 Task: Set the time to 10:00 AM for the new scheduled reminder.
Action: Mouse moved to (1217, 173)
Screenshot: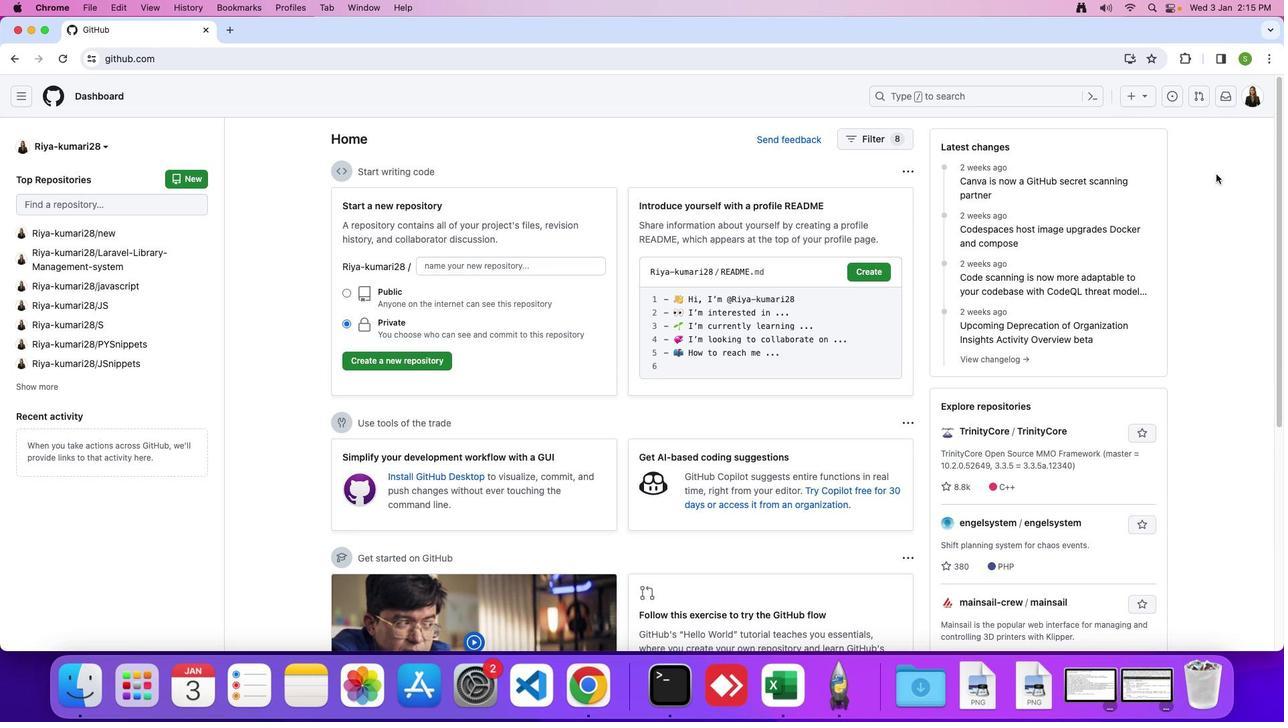
Action: Mouse pressed left at (1217, 173)
Screenshot: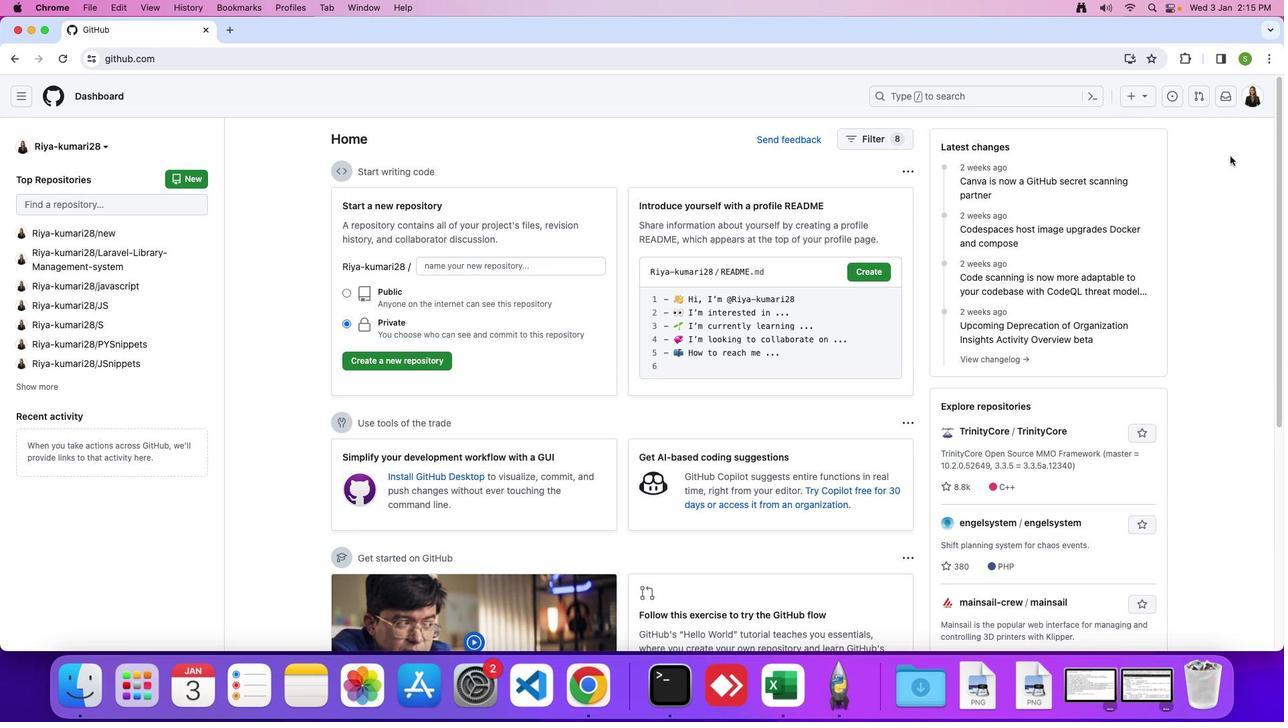
Action: Mouse moved to (1251, 97)
Screenshot: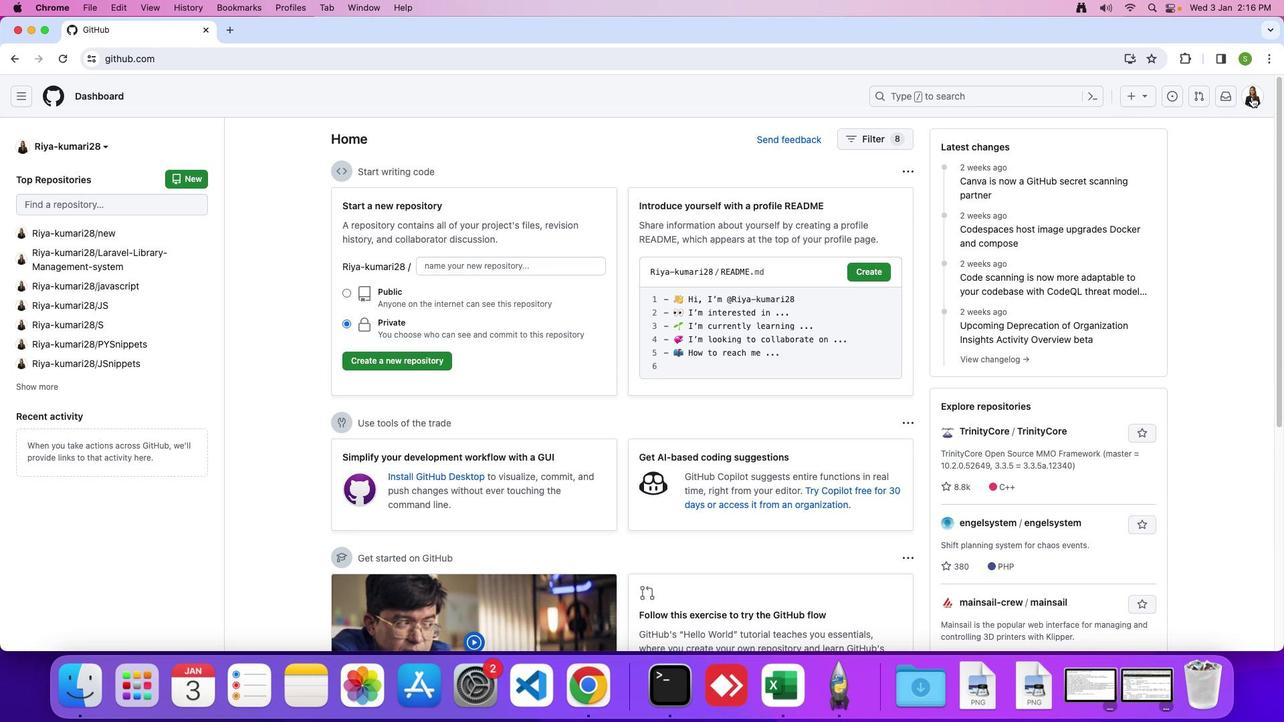 
Action: Mouse pressed left at (1251, 97)
Screenshot: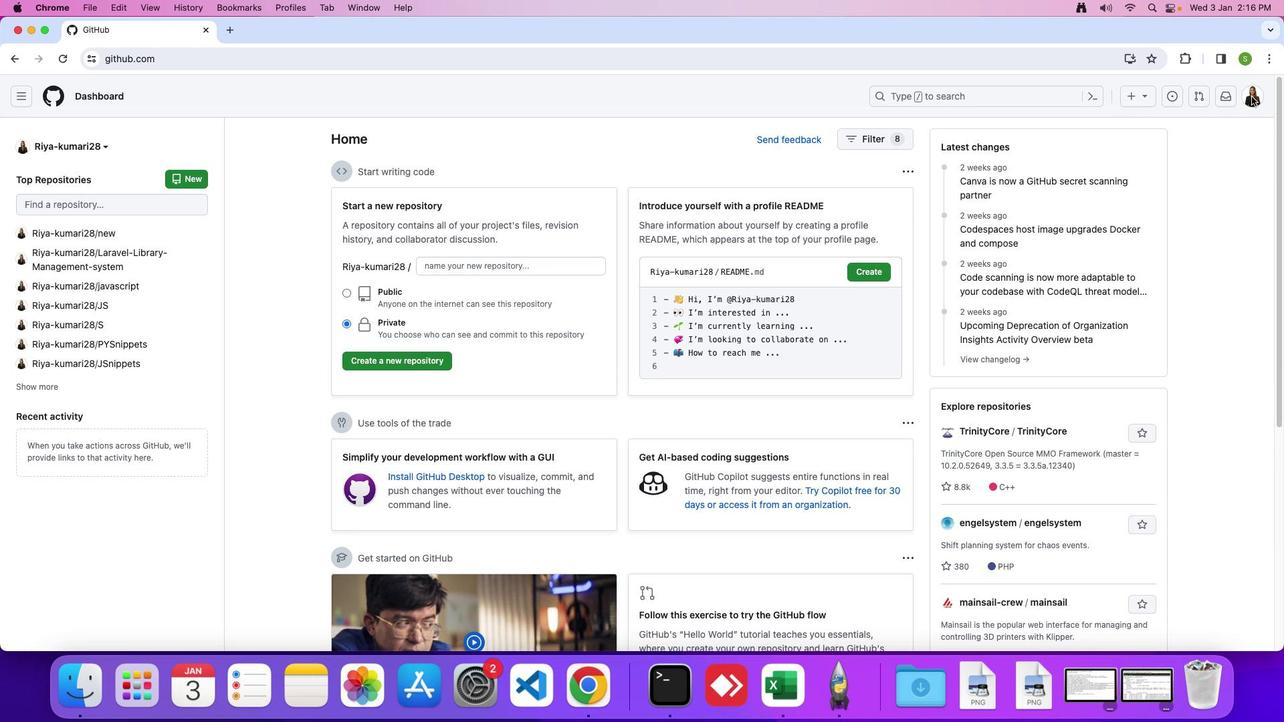 
Action: Mouse moved to (1134, 469)
Screenshot: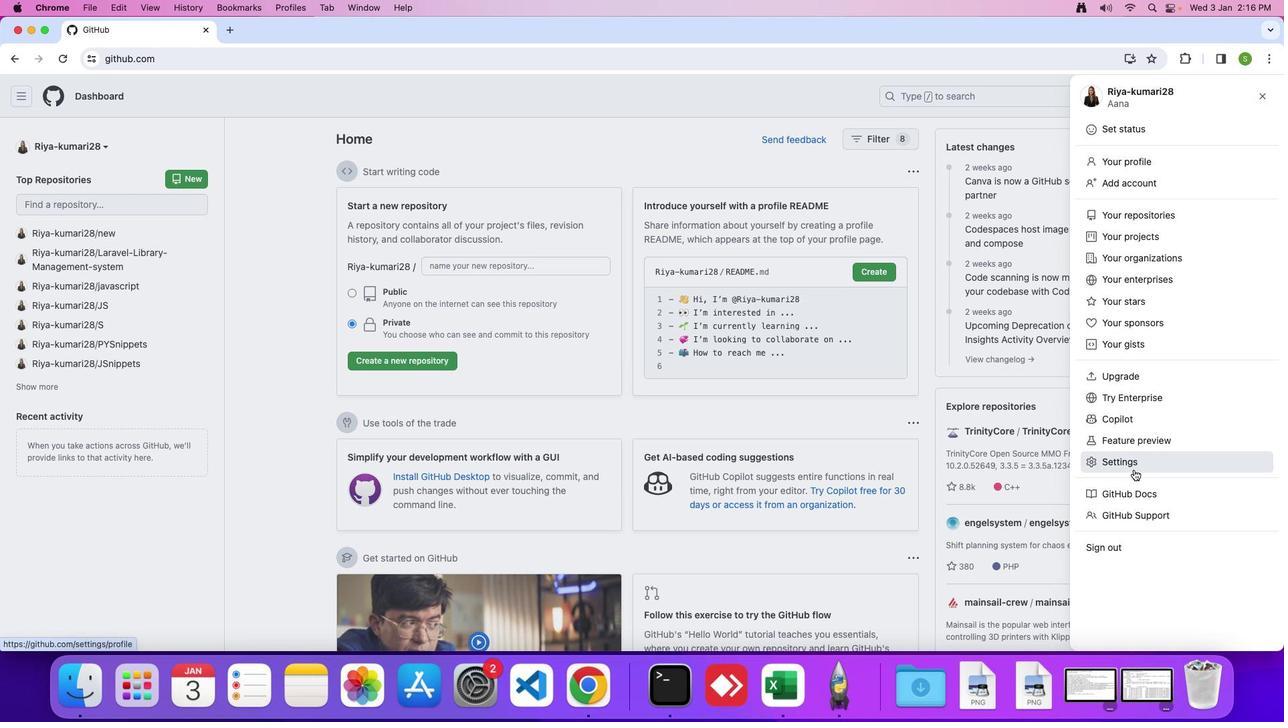 
Action: Mouse pressed left at (1134, 469)
Screenshot: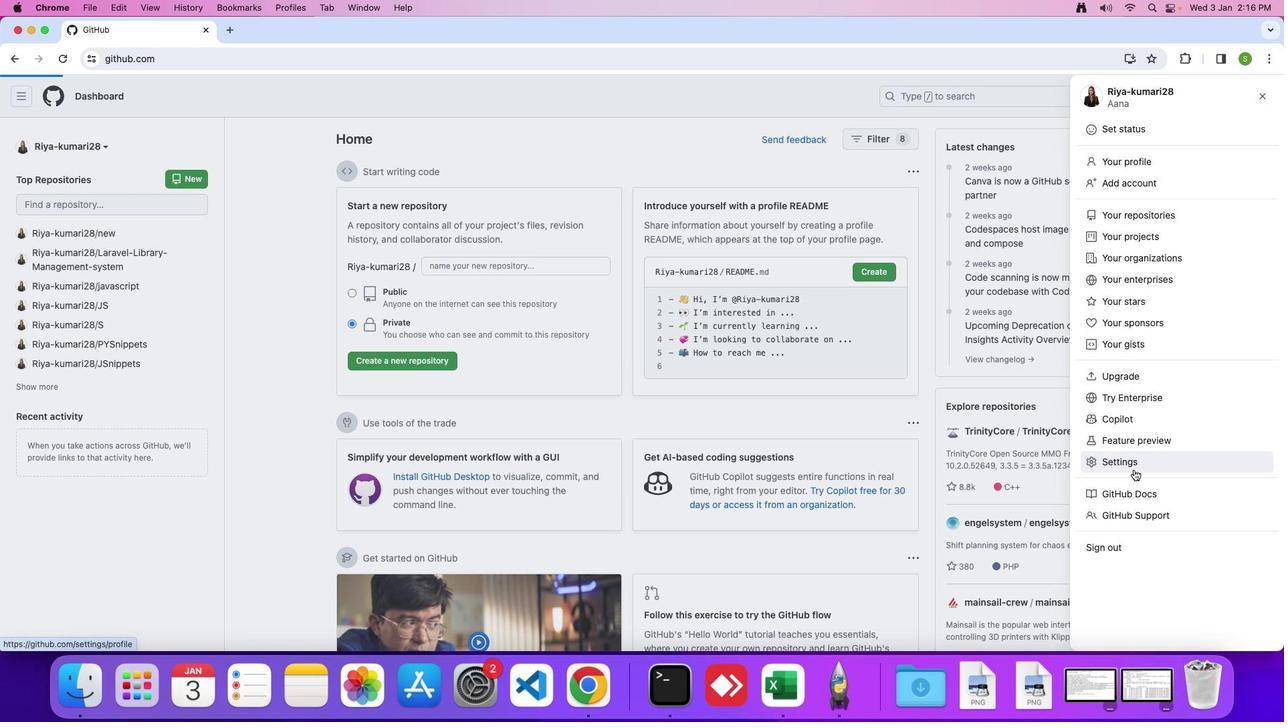 
Action: Mouse moved to (380, 461)
Screenshot: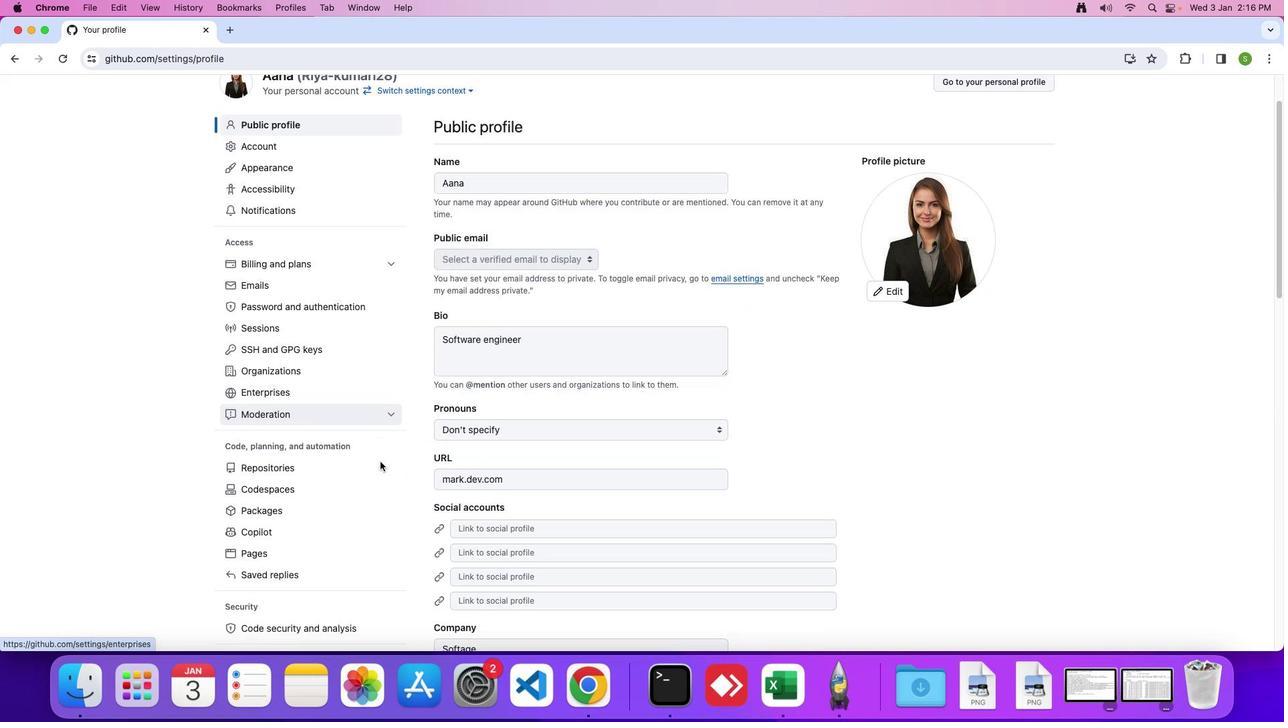 
Action: Mouse scrolled (380, 461) with delta (0, 0)
Screenshot: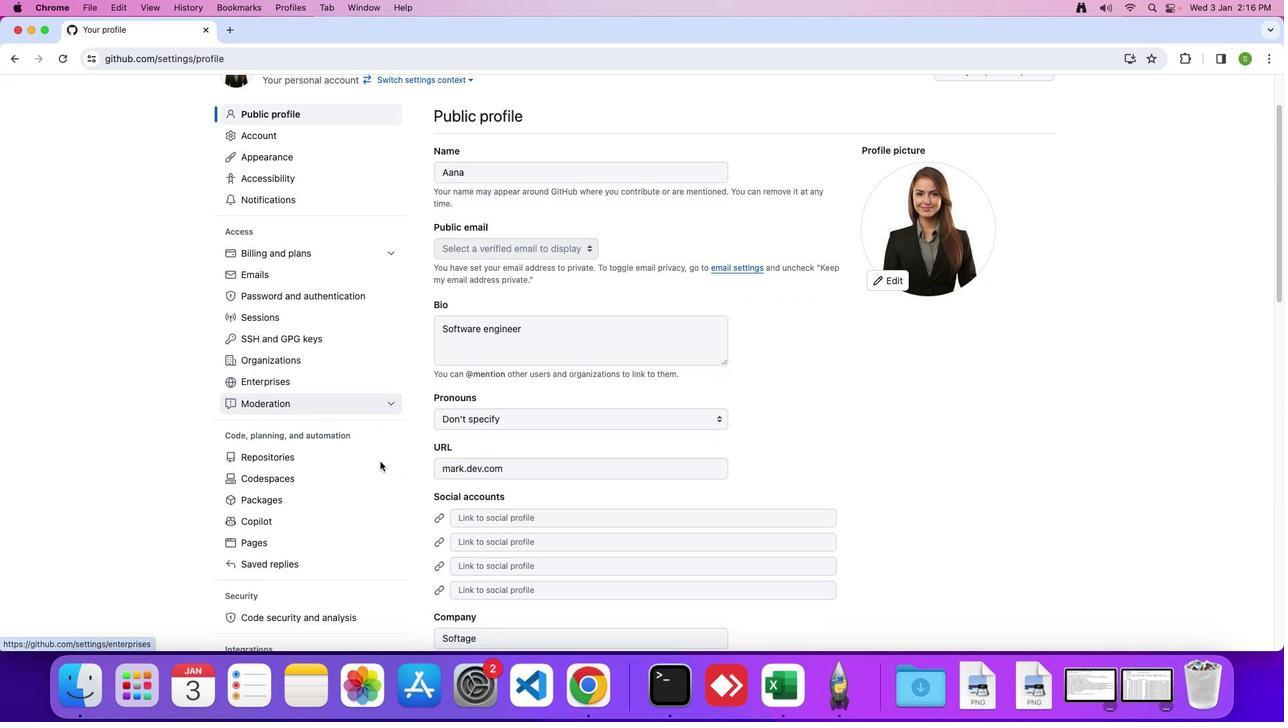 
Action: Mouse scrolled (380, 461) with delta (0, 2)
Screenshot: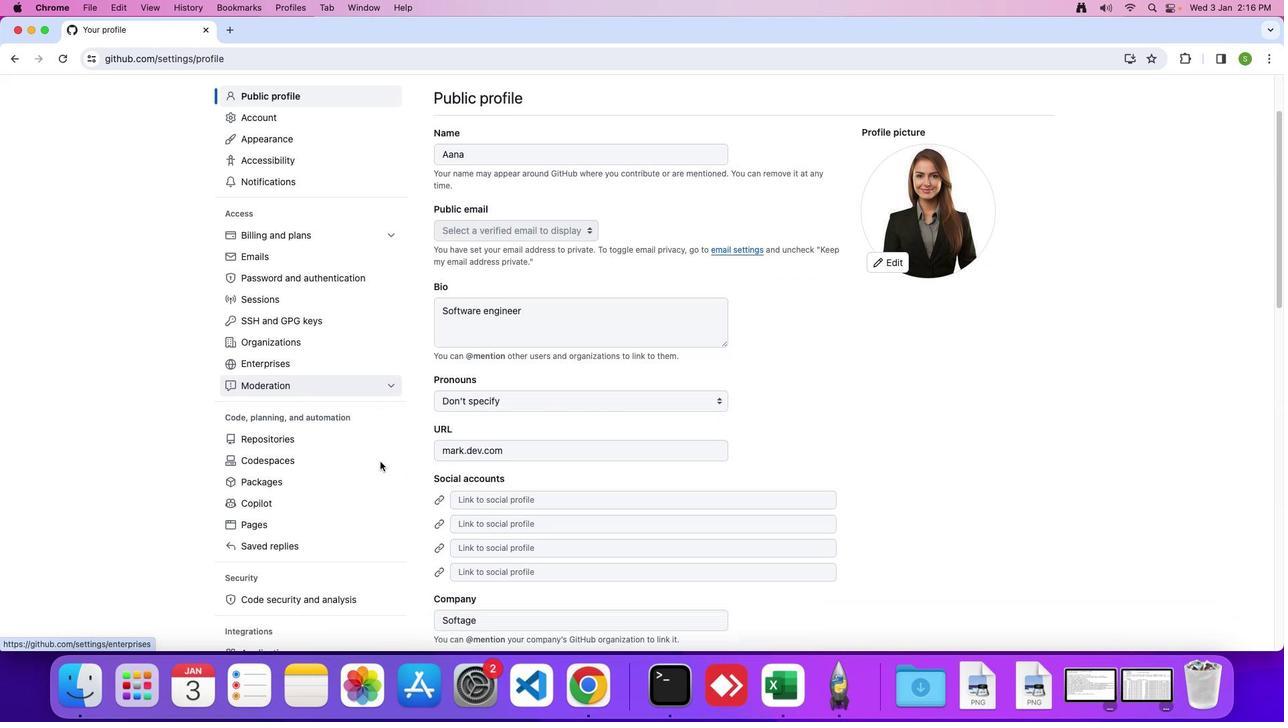 
Action: Mouse moved to (380, 461)
Screenshot: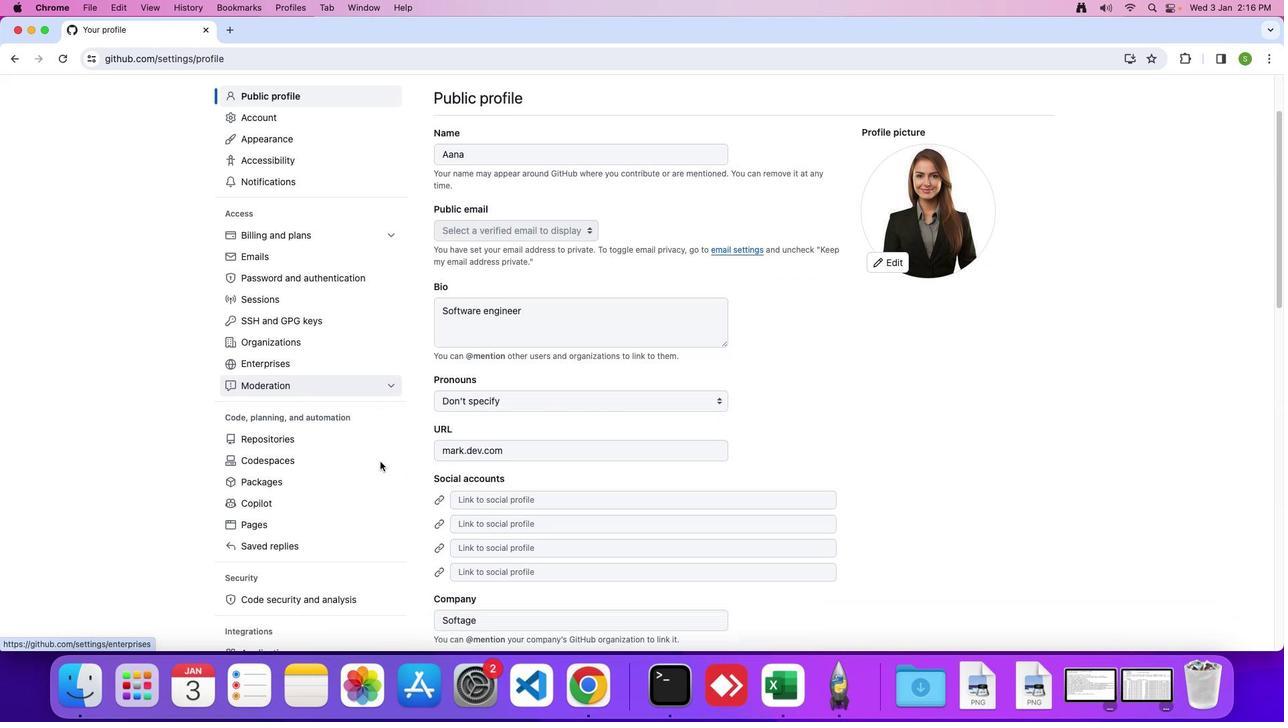 
Action: Mouse scrolled (380, 461) with delta (0, -2)
Screenshot: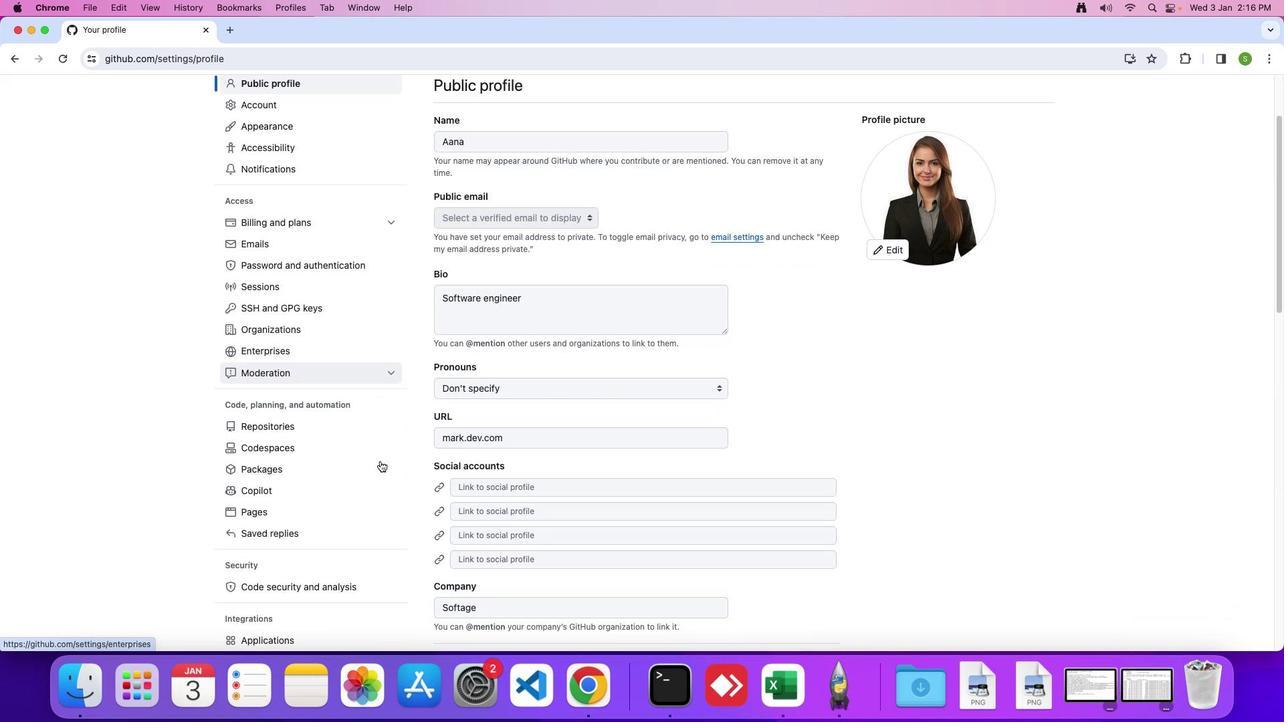 
Action: Mouse moved to (380, 461)
Screenshot: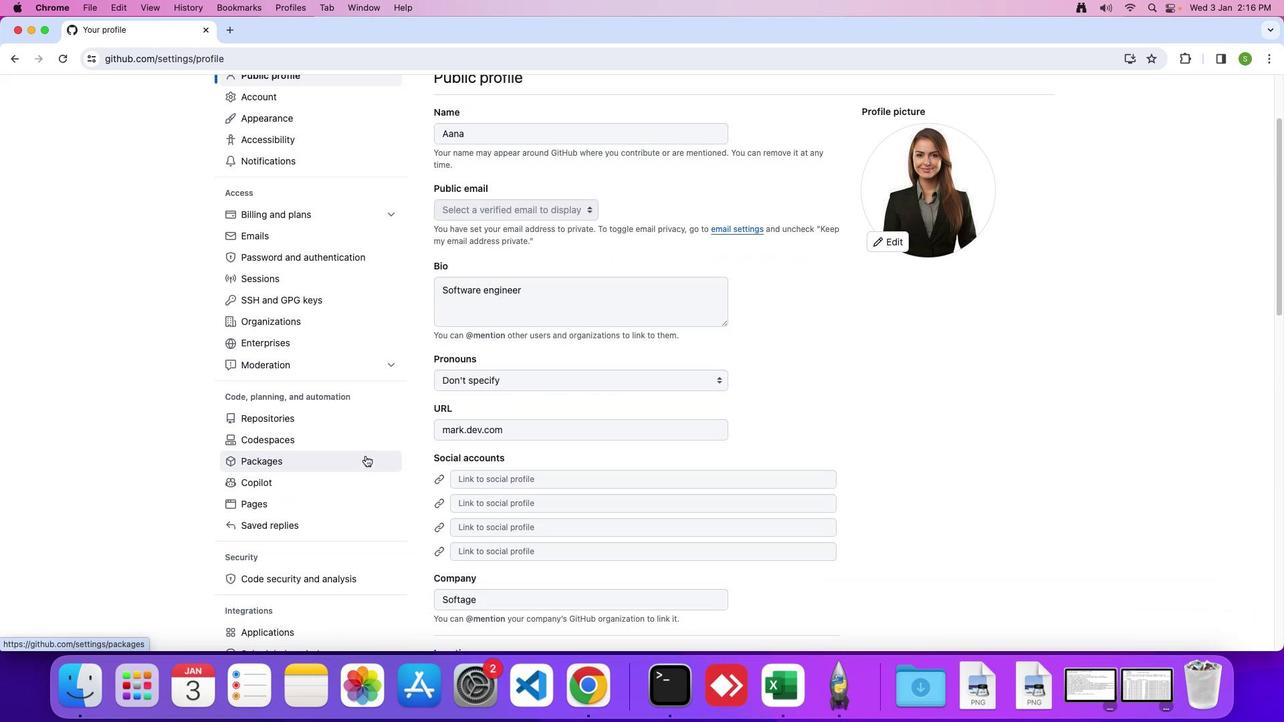 
Action: Mouse scrolled (380, 461) with delta (0, 0)
Screenshot: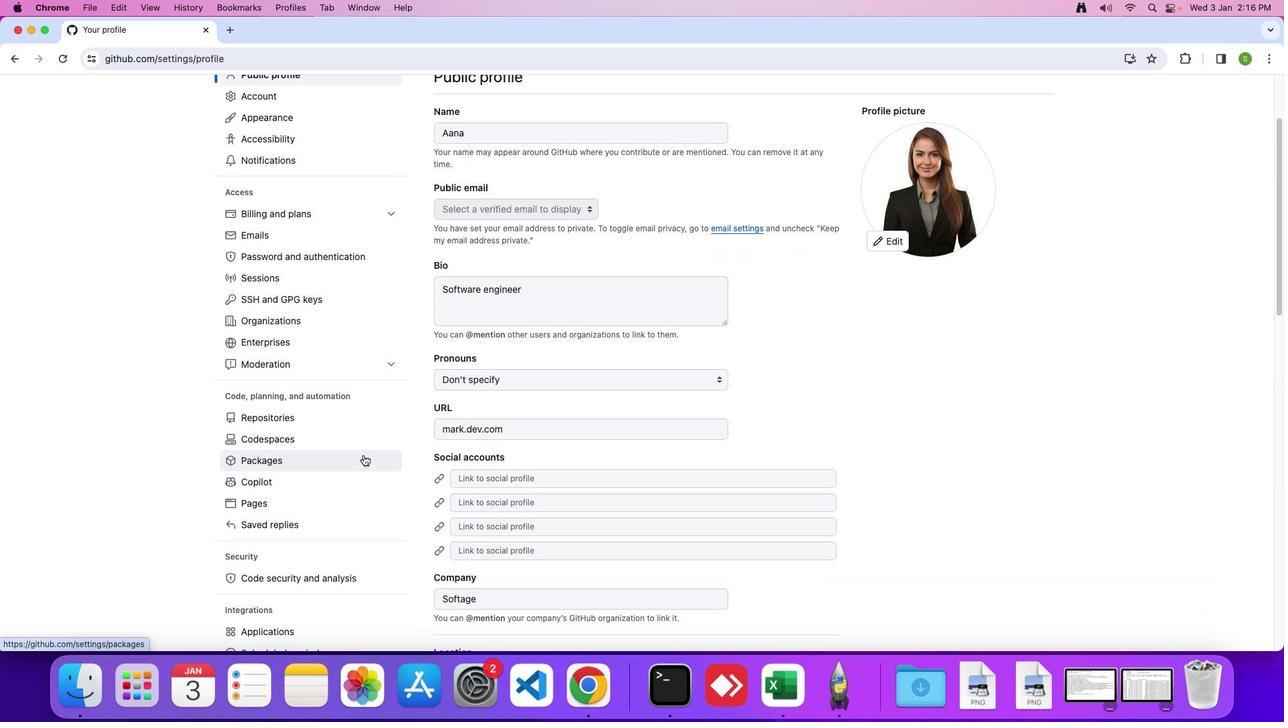 
Action: Mouse moved to (364, 454)
Screenshot: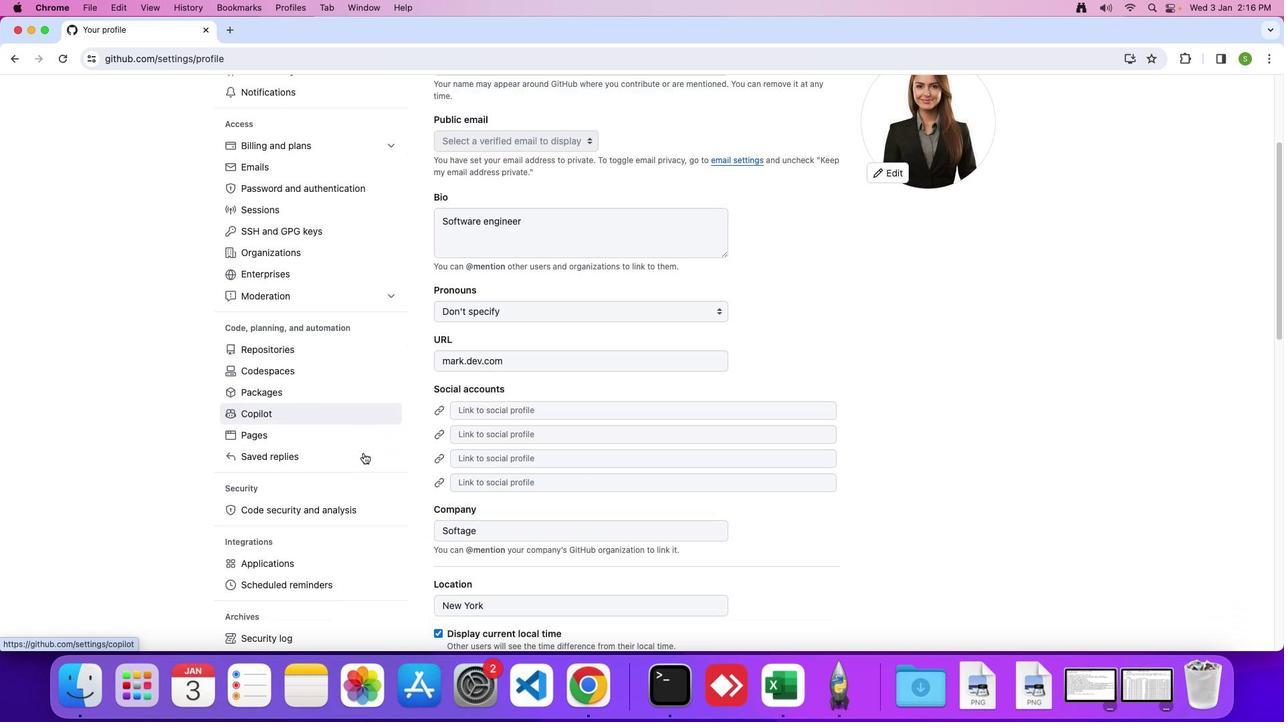 
Action: Mouse scrolled (364, 454) with delta (0, 0)
Screenshot: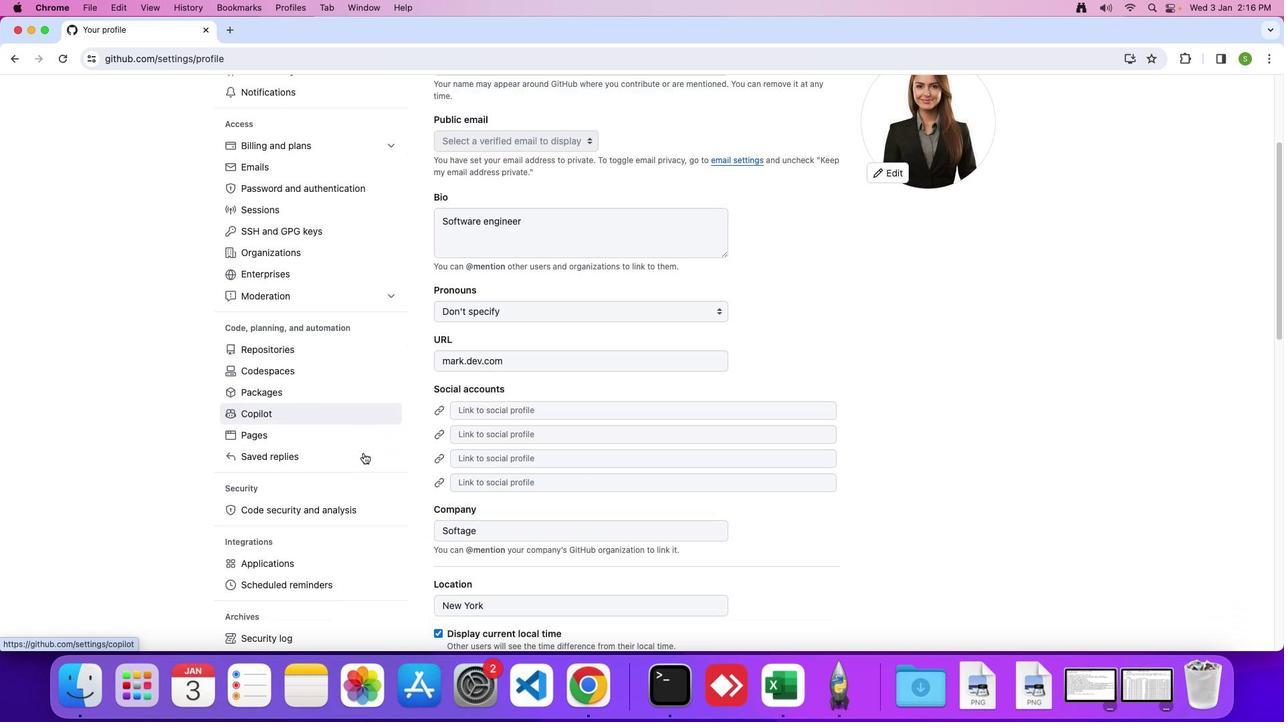 
Action: Mouse moved to (364, 454)
Screenshot: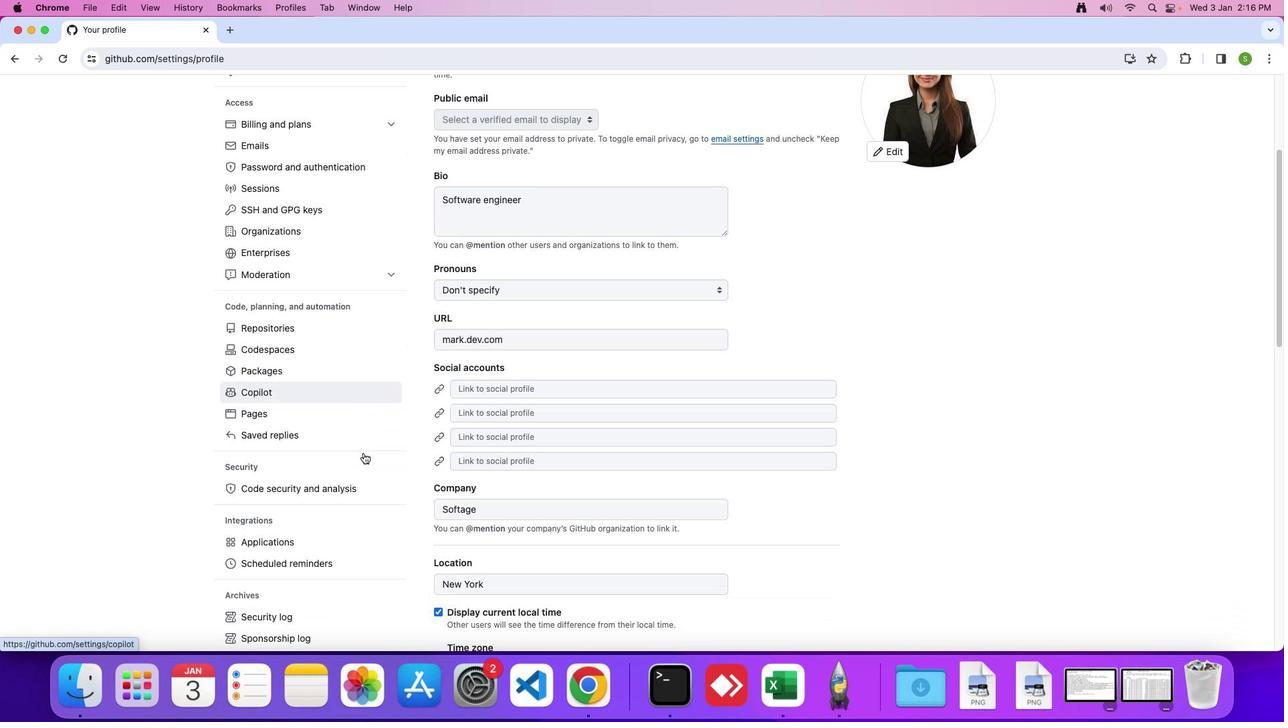 
Action: Mouse scrolled (364, 454) with delta (0, 0)
Screenshot: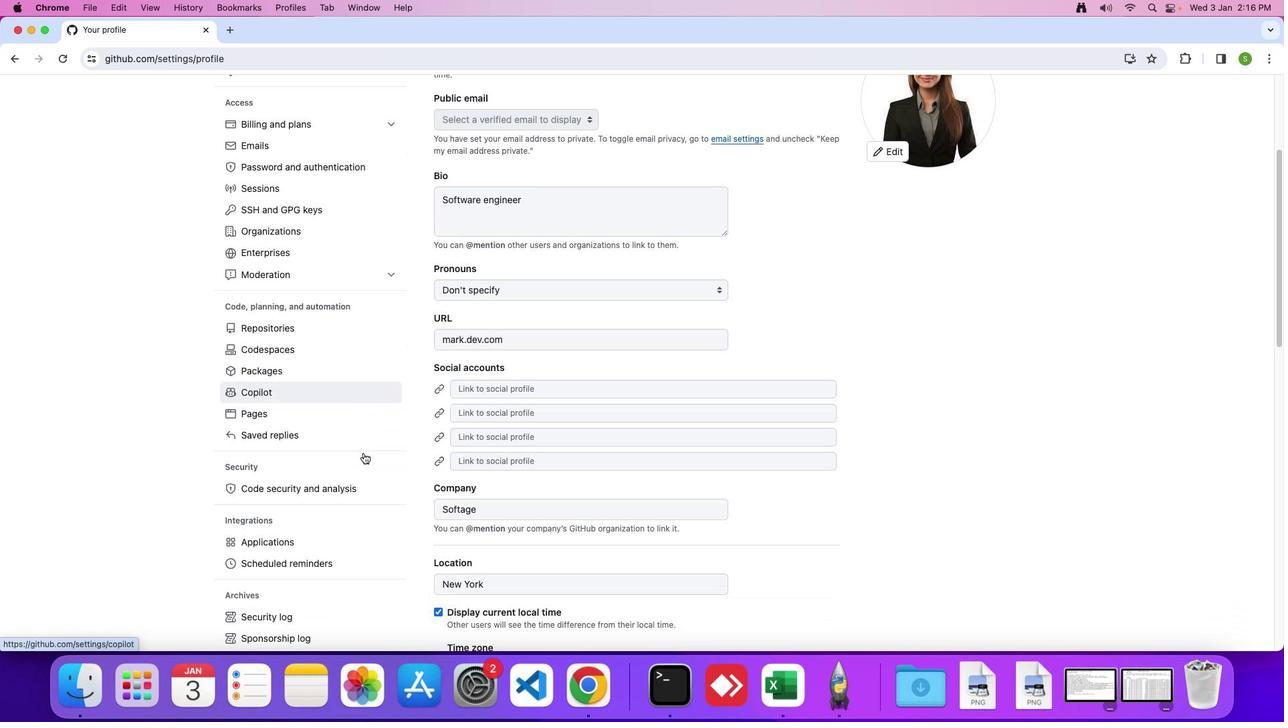 
Action: Mouse moved to (364, 453)
Screenshot: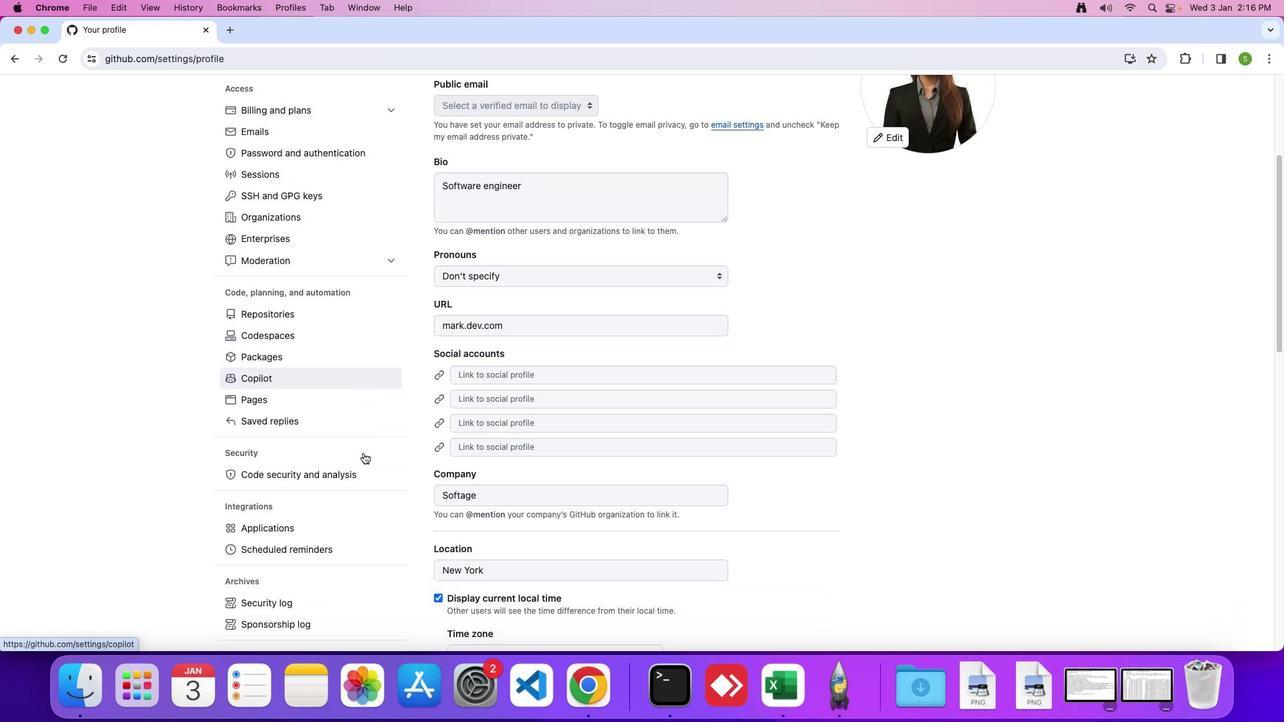 
Action: Mouse scrolled (364, 453) with delta (0, -1)
Screenshot: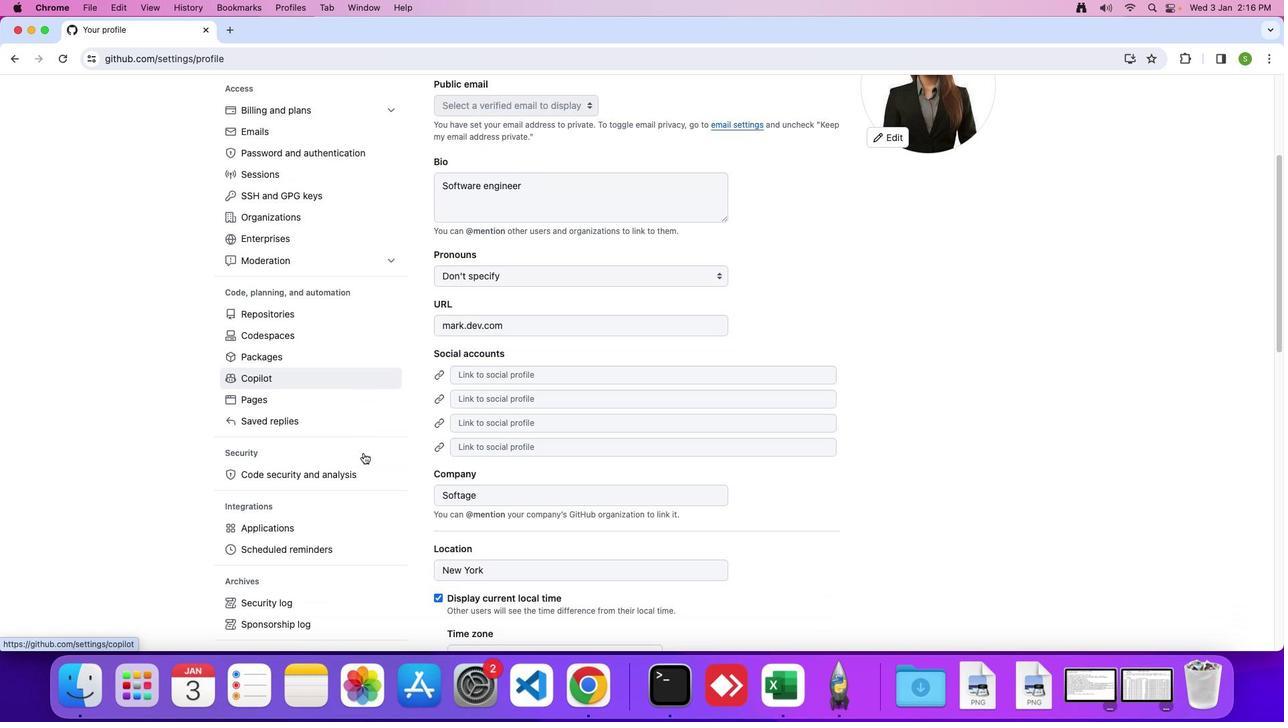 
Action: Mouse moved to (364, 453)
Screenshot: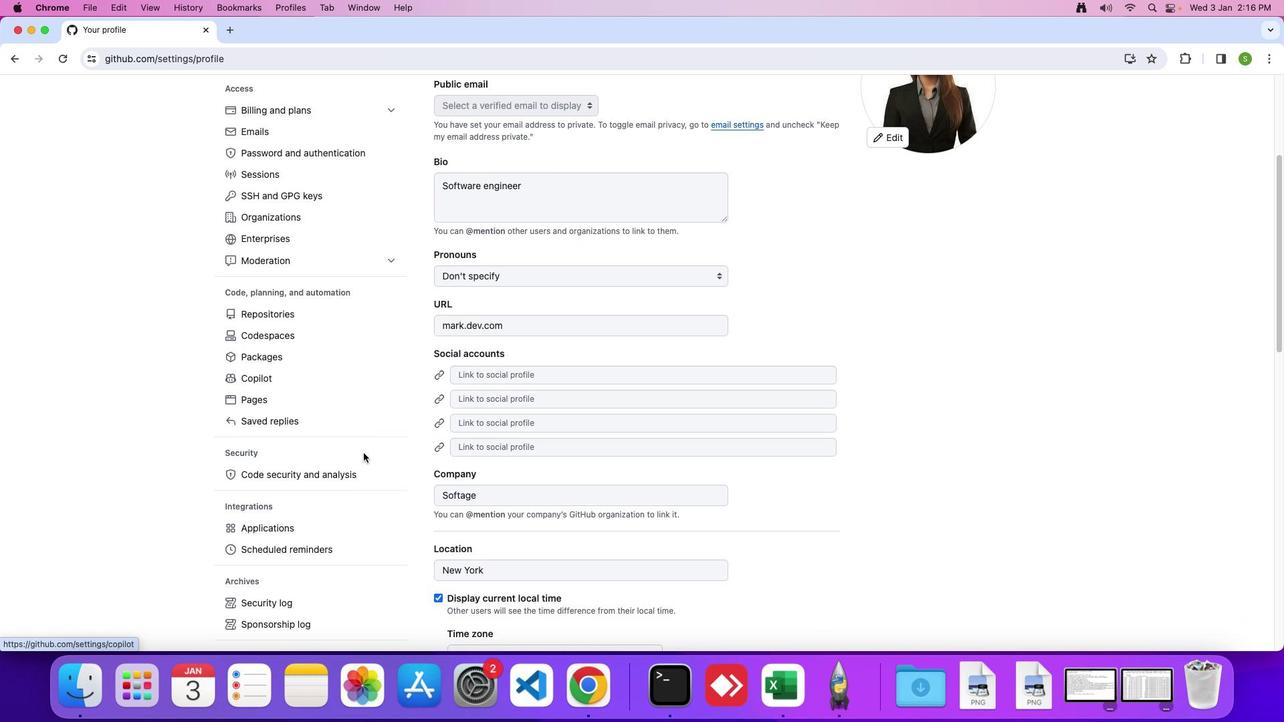 
Action: Mouse scrolled (364, 453) with delta (0, 0)
Screenshot: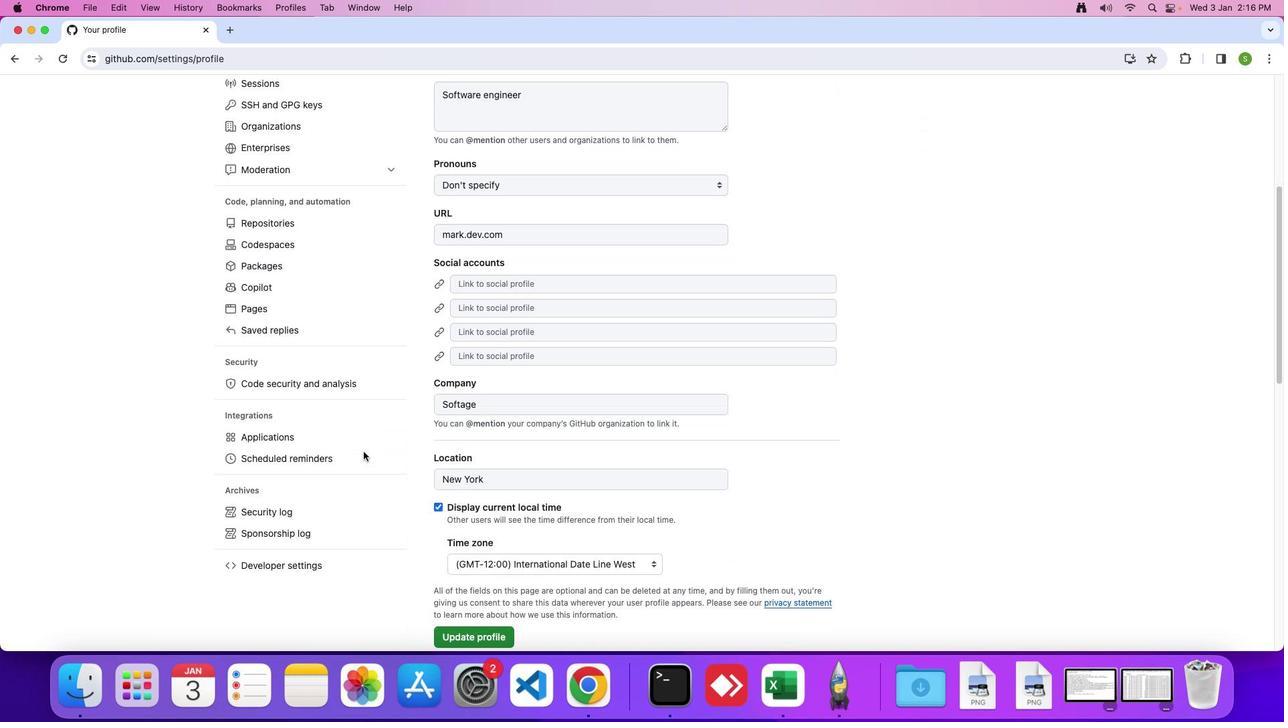 
Action: Mouse moved to (364, 453)
Screenshot: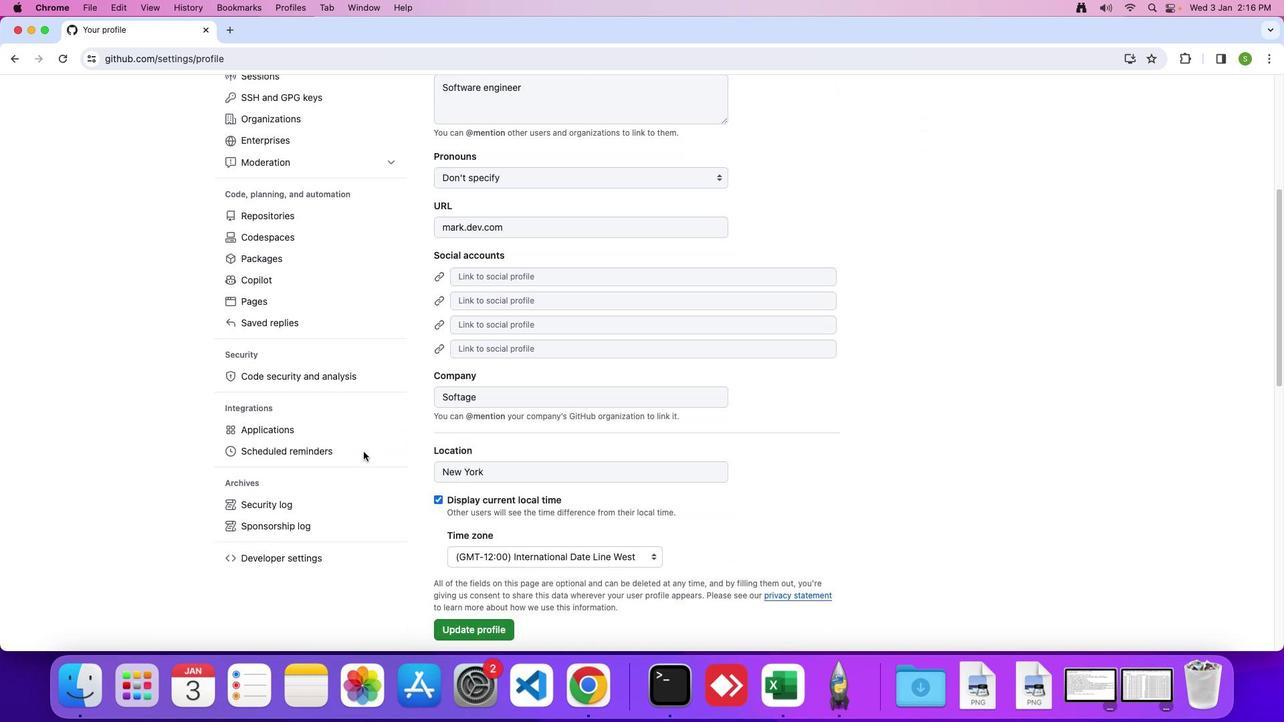 
Action: Mouse scrolled (364, 453) with delta (0, 0)
Screenshot: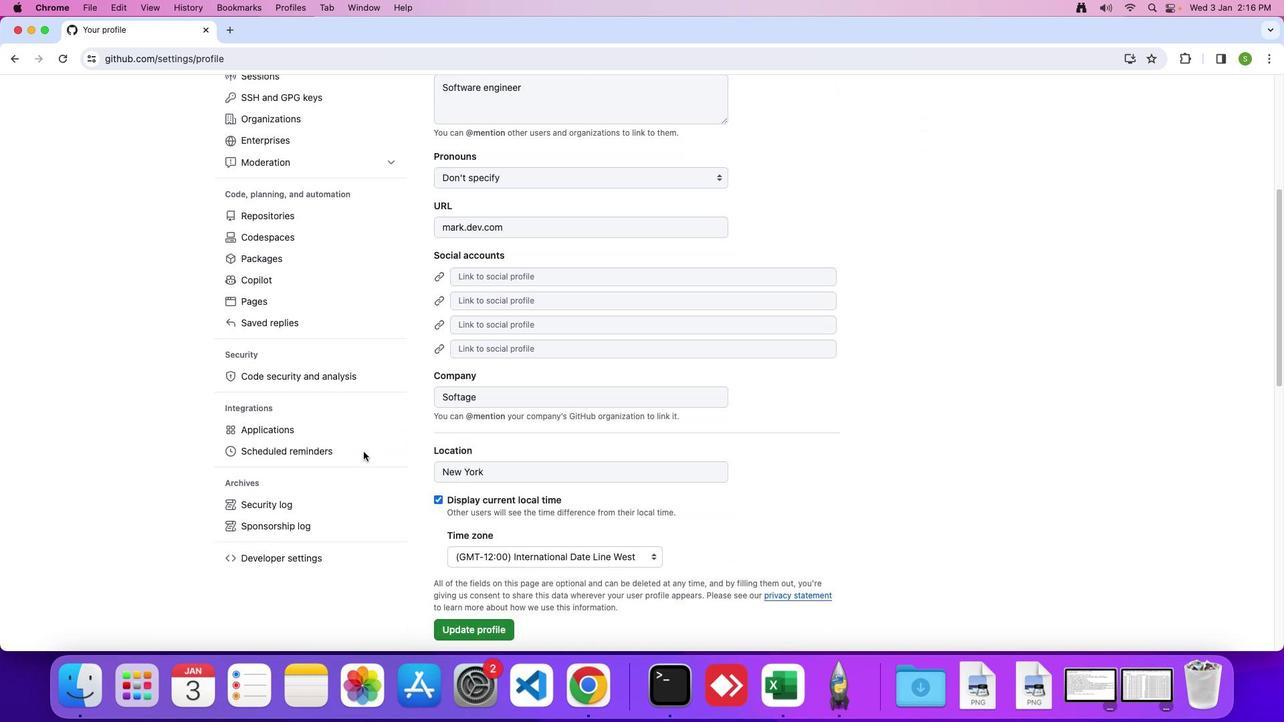 
Action: Mouse moved to (364, 452)
Screenshot: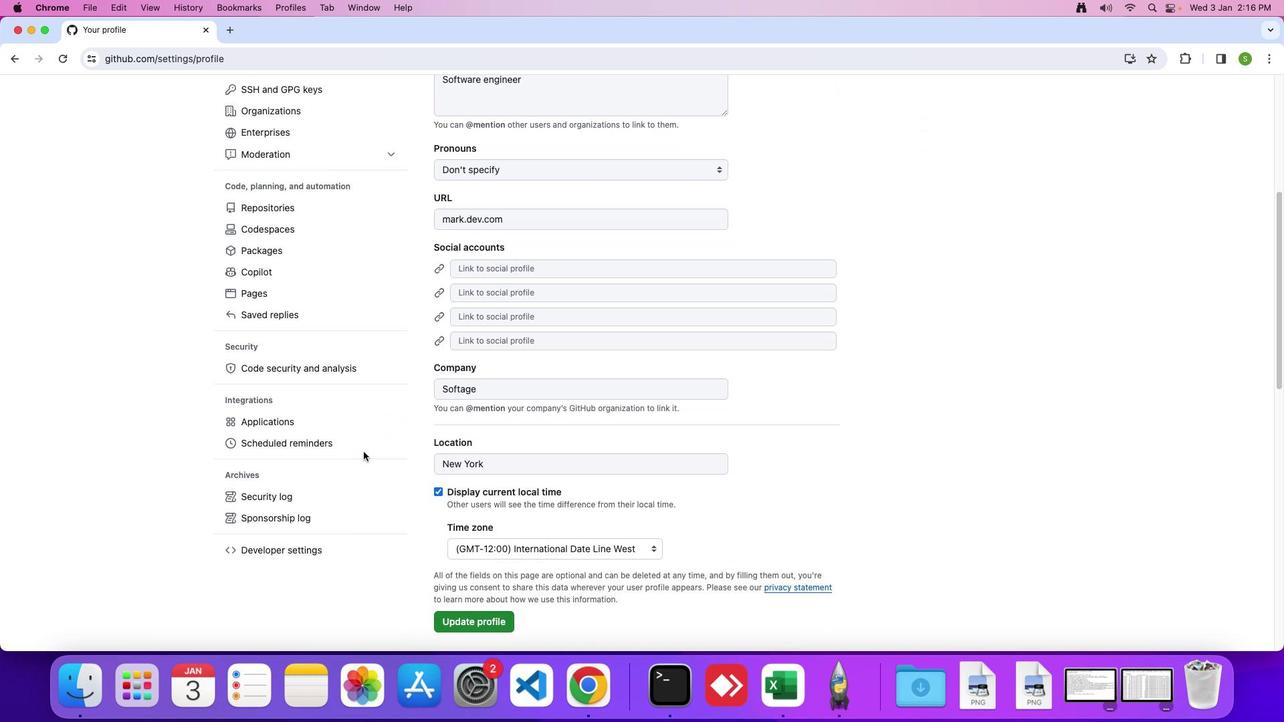 
Action: Mouse scrolled (364, 452) with delta (0, -1)
Screenshot: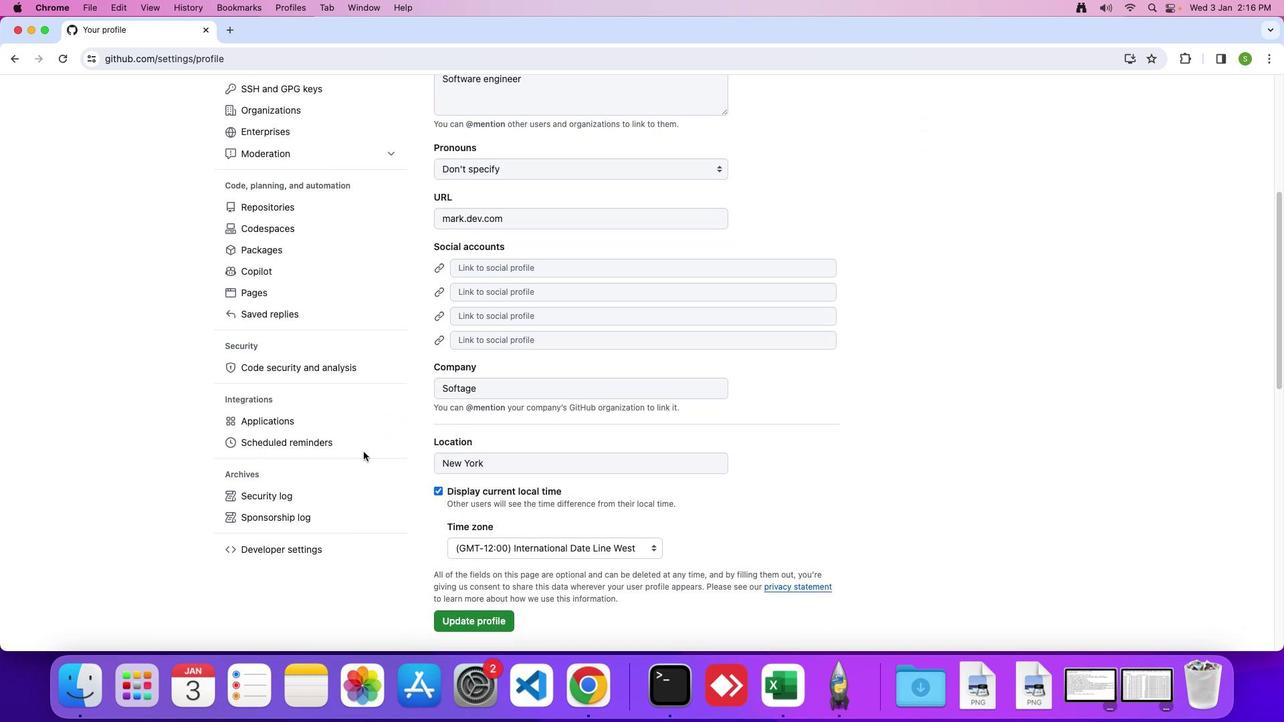 
Action: Mouse moved to (289, 438)
Screenshot: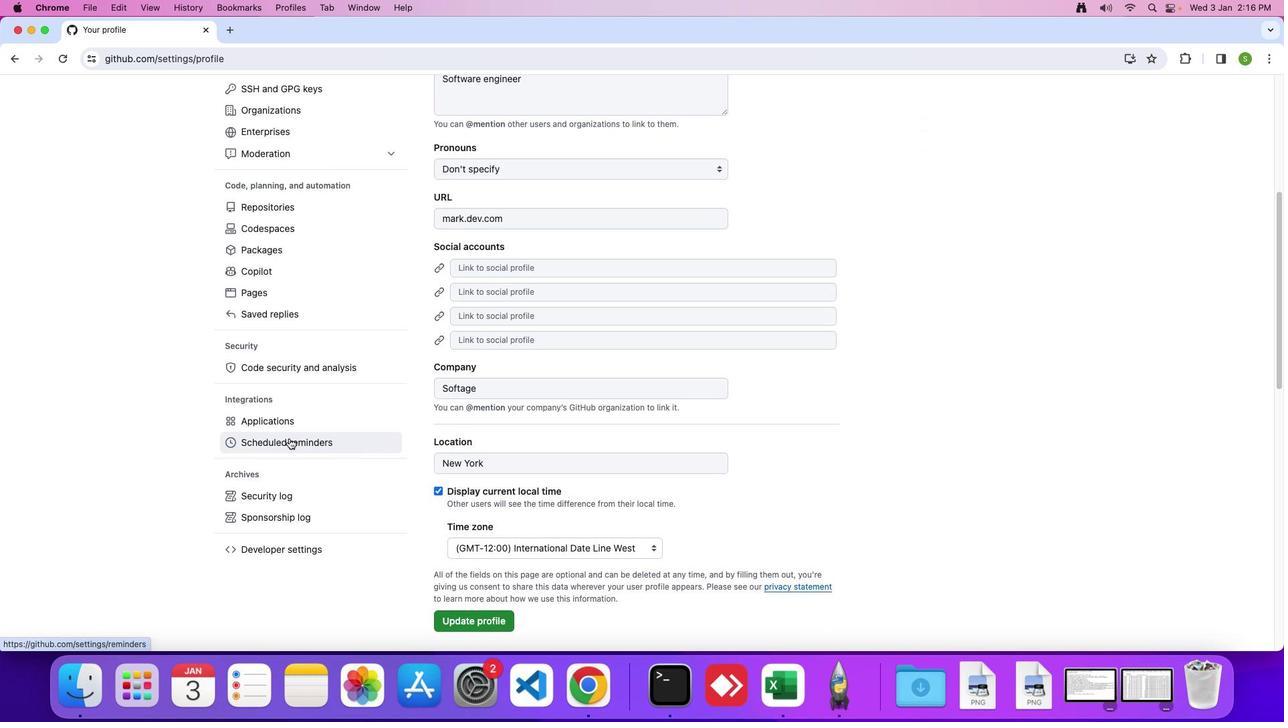 
Action: Mouse pressed left at (289, 438)
Screenshot: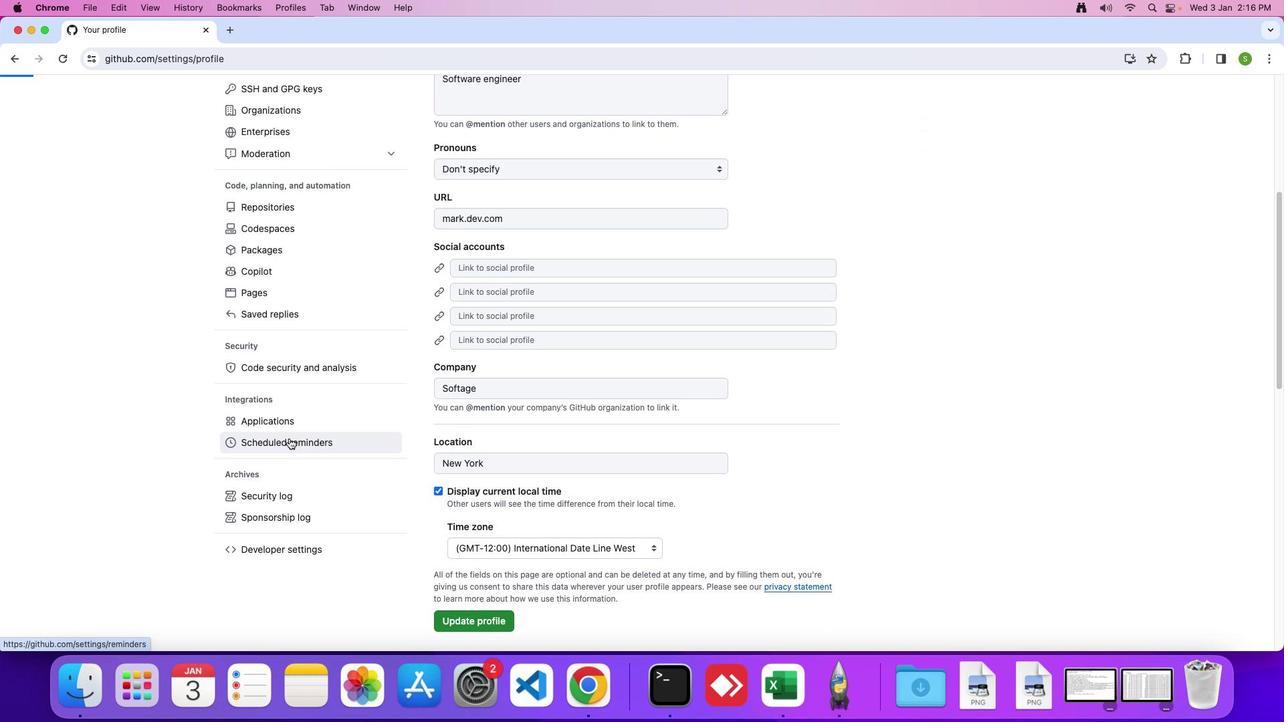 
Action: Mouse moved to (494, 305)
Screenshot: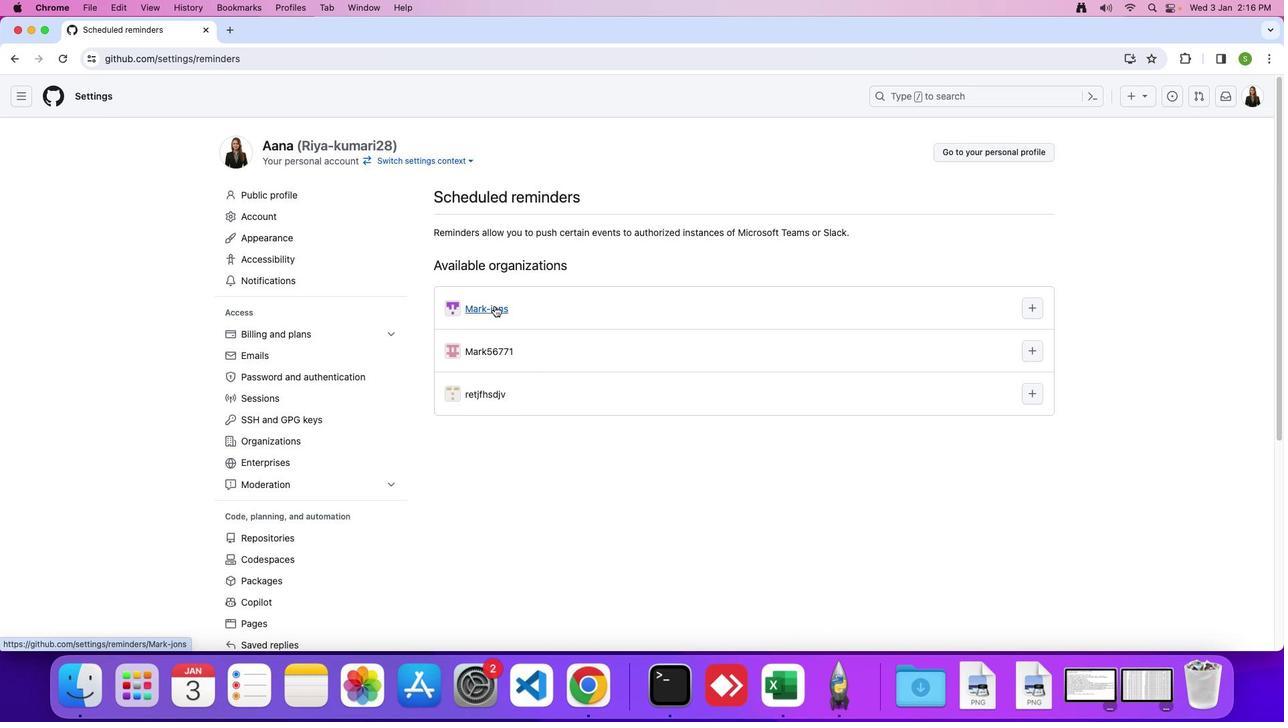 
Action: Mouse pressed left at (494, 305)
Screenshot: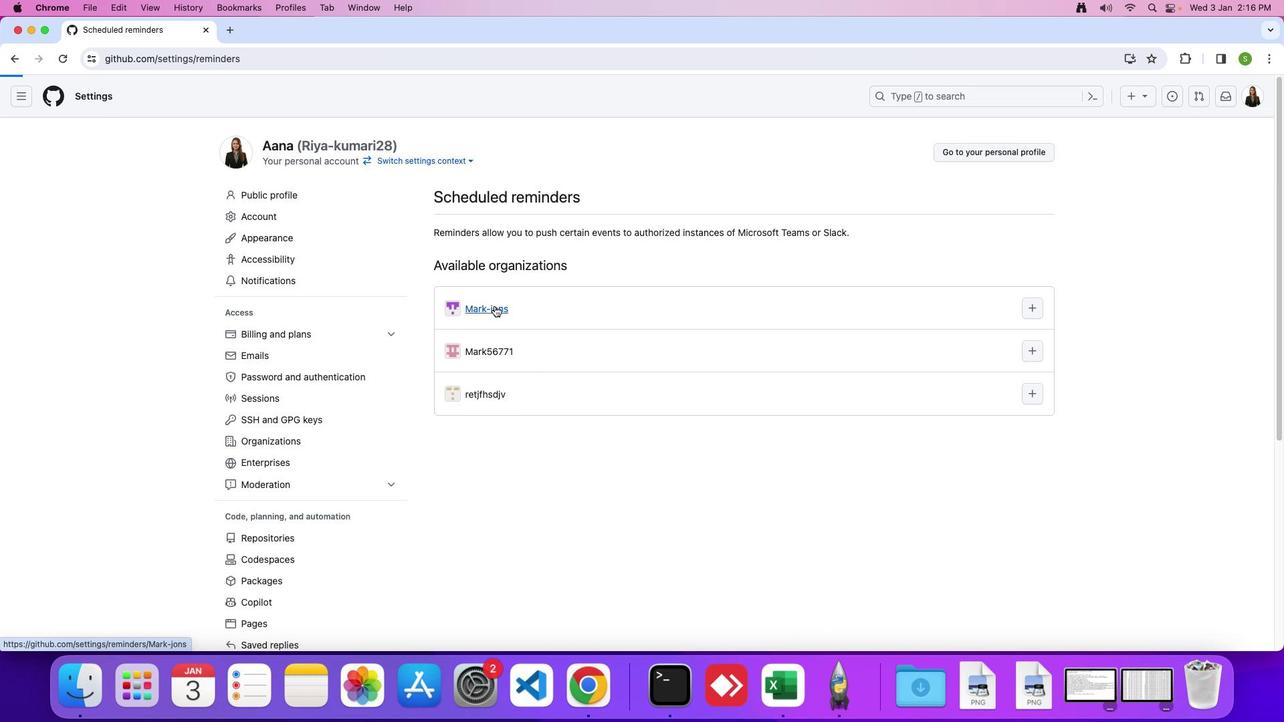 
Action: Mouse moved to (491, 387)
Screenshot: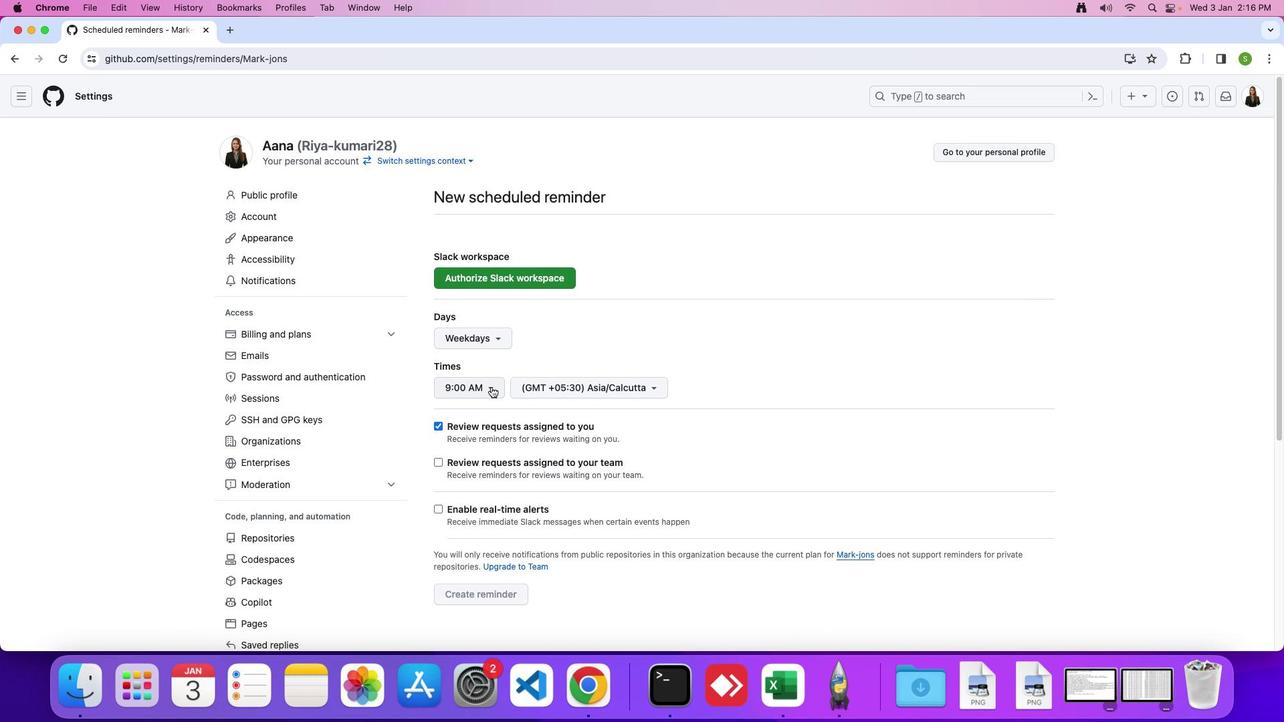 
Action: Mouse pressed left at (491, 387)
Screenshot: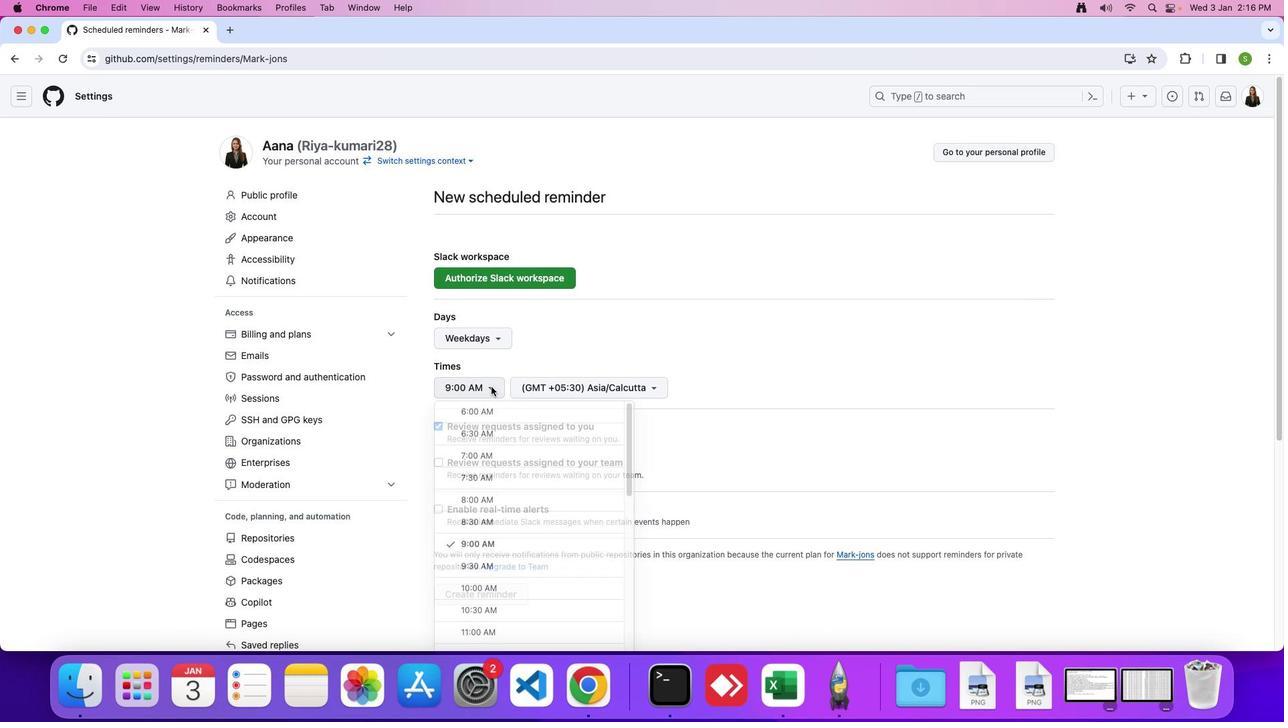 
Action: Mouse moved to (476, 592)
Screenshot: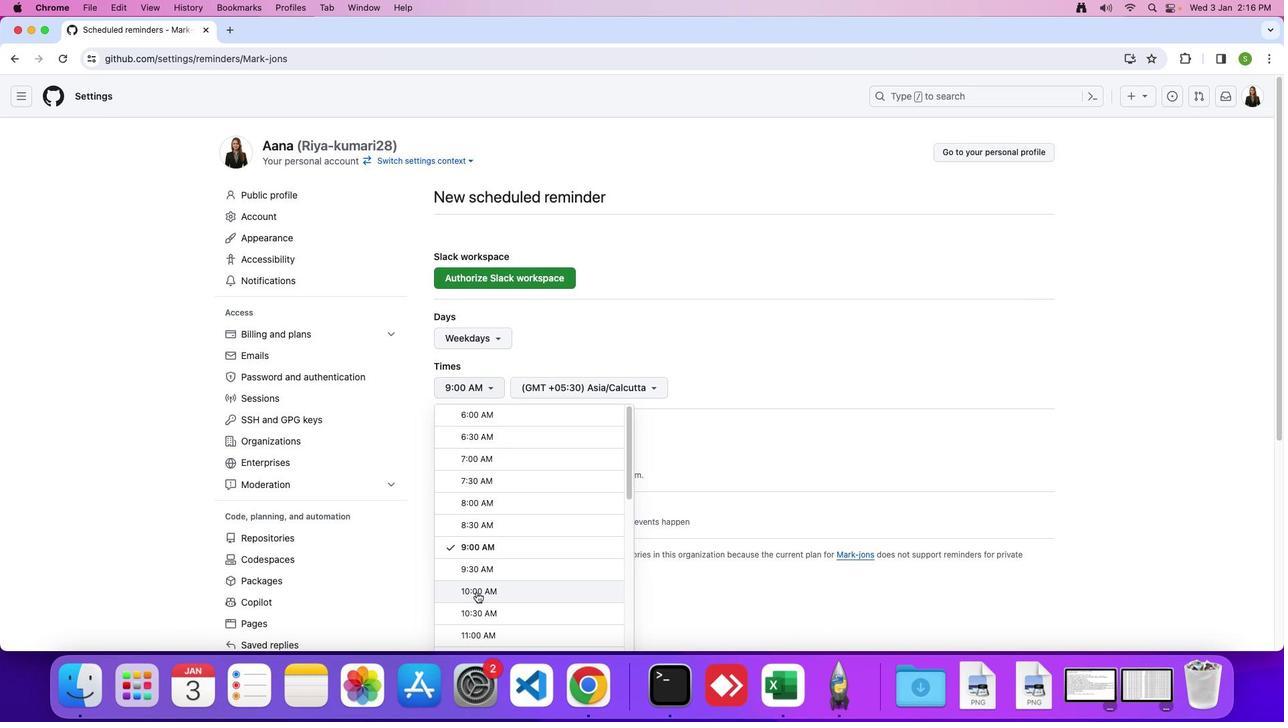 
Action: Mouse pressed left at (476, 592)
Screenshot: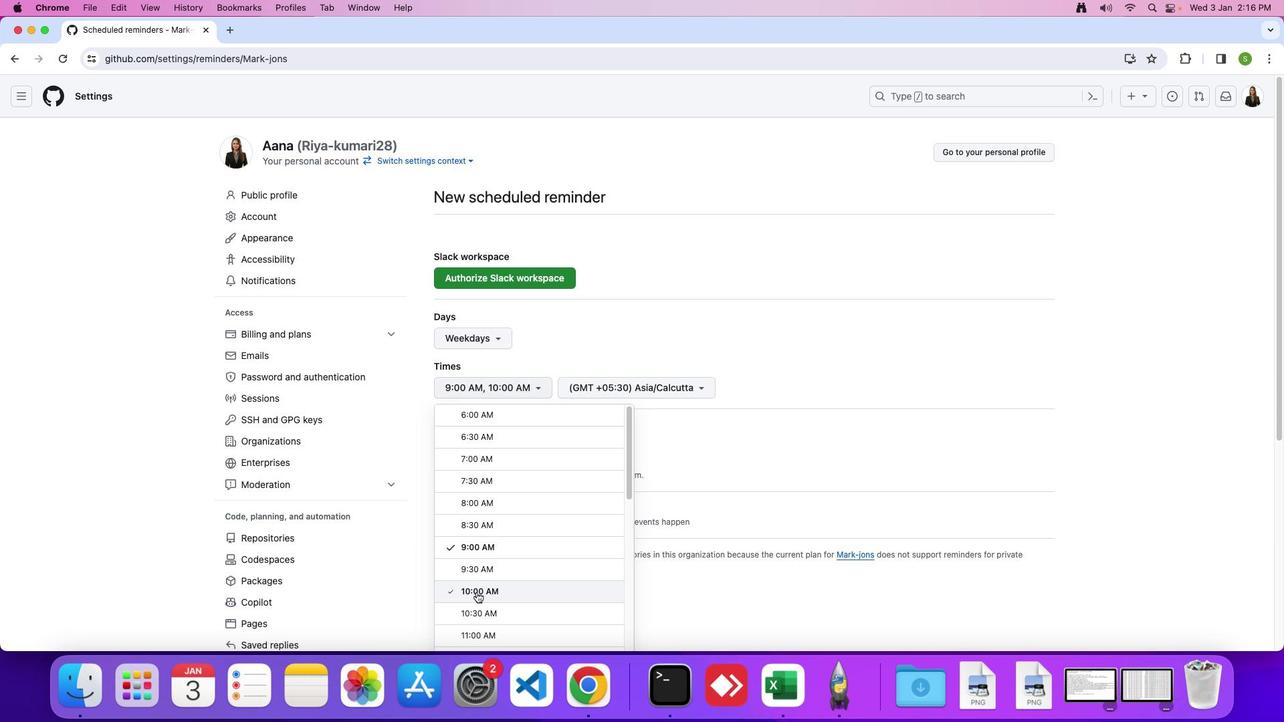 
Action: Mouse moved to (476, 592)
Screenshot: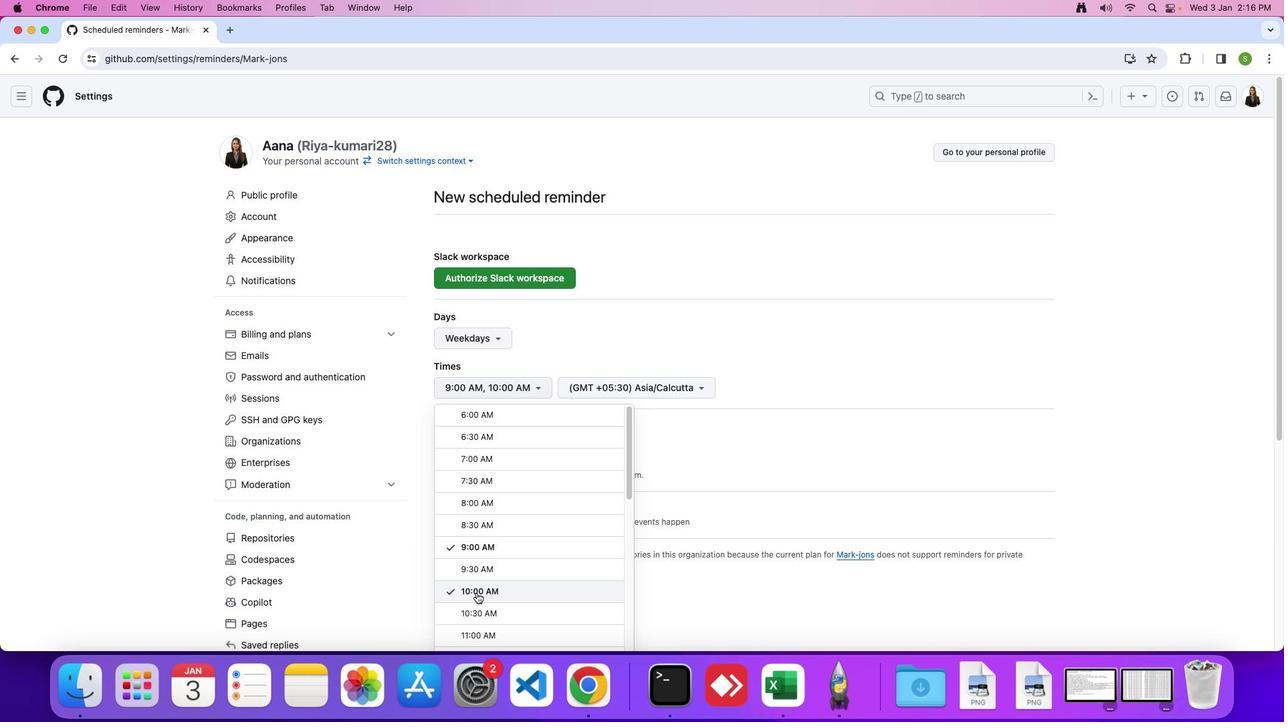 
